 Task: Wrap the text.
Action: Mouse moved to (259, 199)
Screenshot: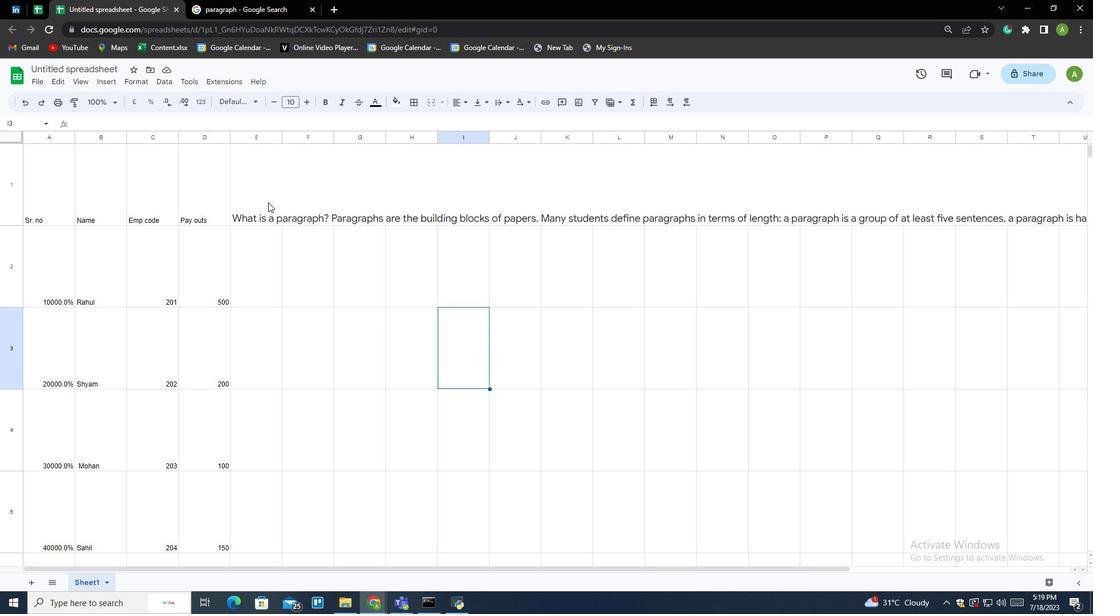 
Action: Mouse pressed left at (259, 199)
Screenshot: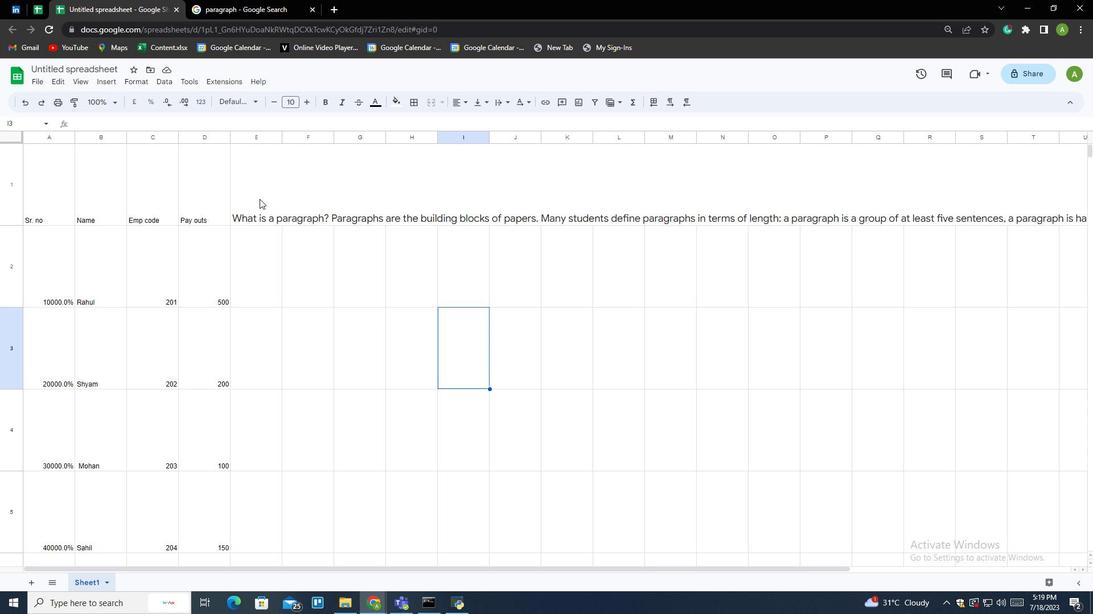 
Action: Mouse moved to (138, 83)
Screenshot: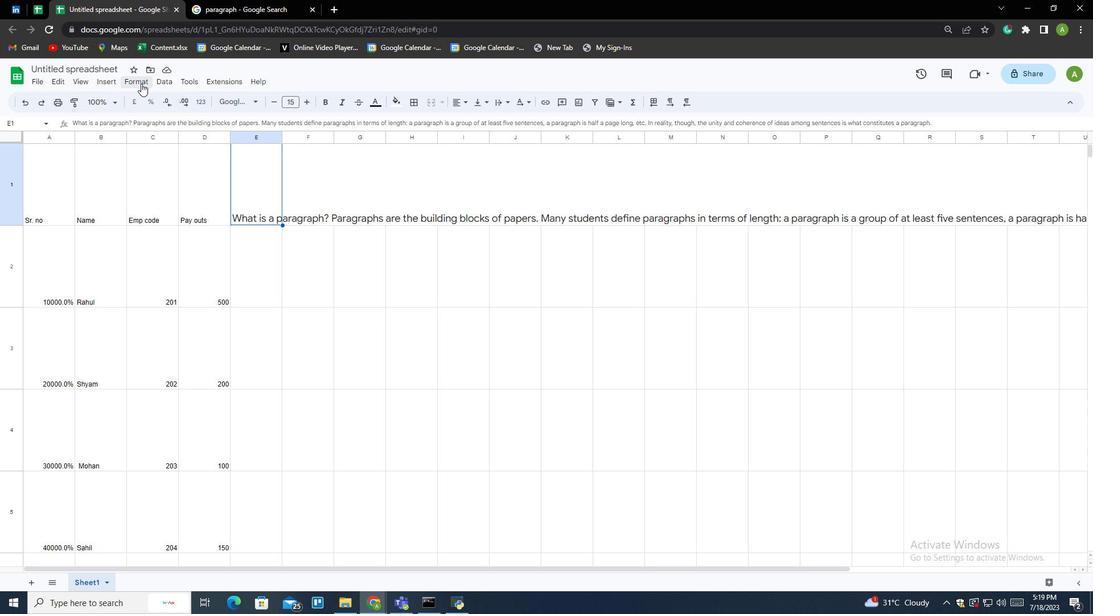 
Action: Mouse pressed left at (138, 83)
Screenshot: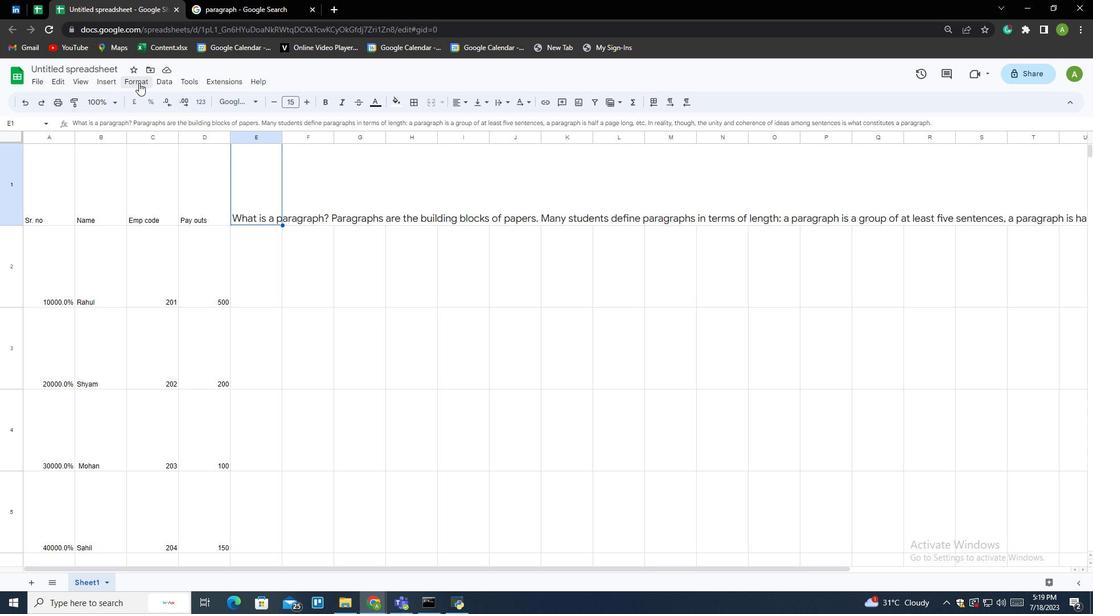 
Action: Mouse moved to (162, 196)
Screenshot: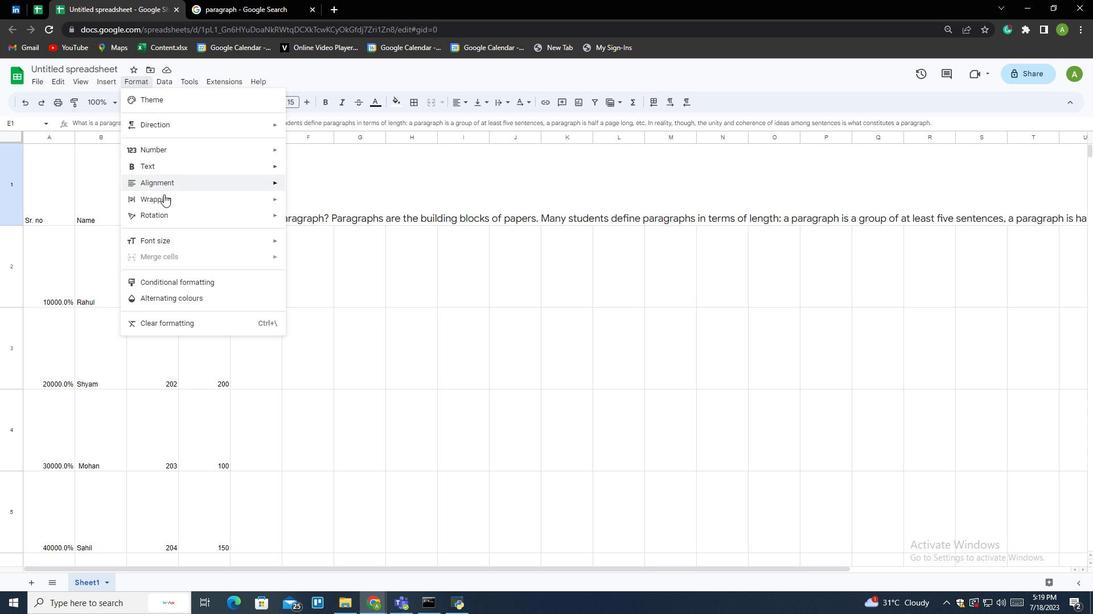 
Action: Mouse pressed left at (162, 196)
Screenshot: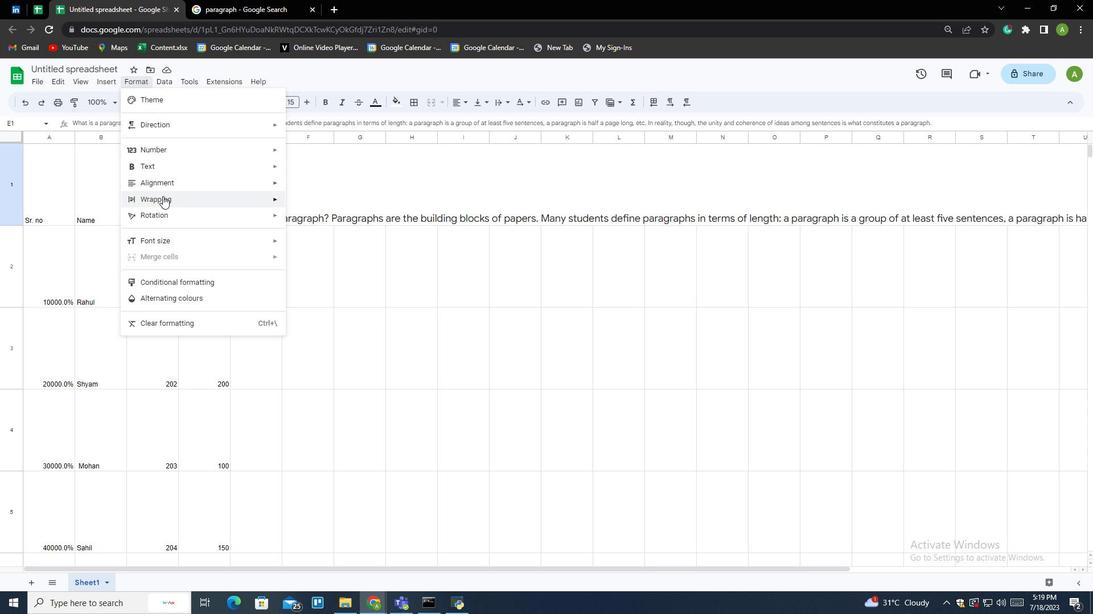 
Action: Mouse moved to (326, 217)
Screenshot: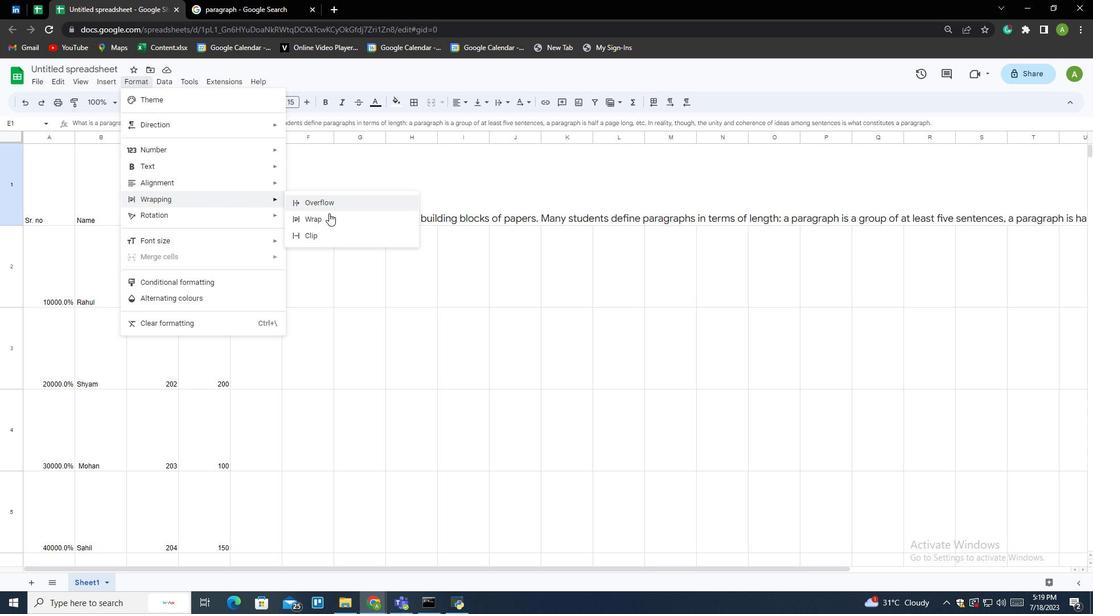 
Action: Mouse pressed left at (326, 217)
Screenshot: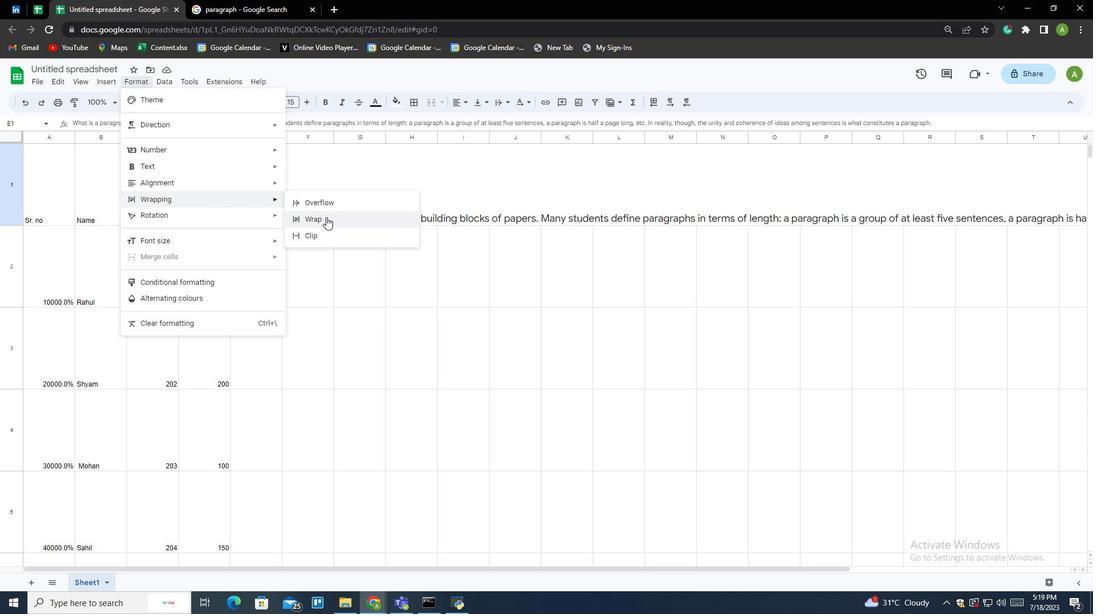 
Action: Mouse moved to (333, 313)
Screenshot: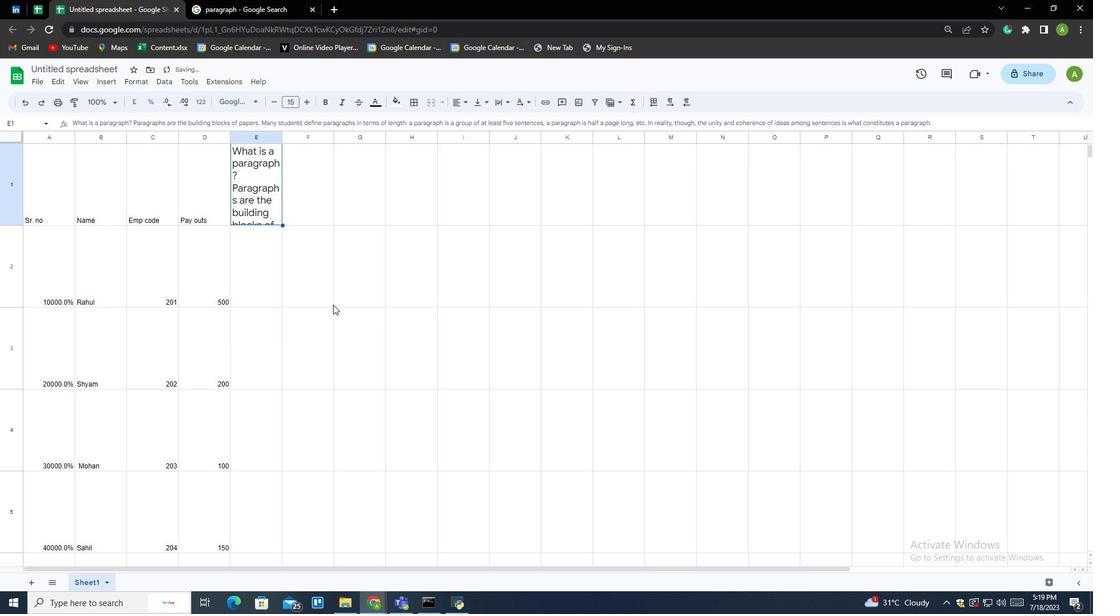 
